 Task: Assign in the project AgileLounge the issue 'Upgrade the security features of a web application to improve data protection and secure communication between server and client' to the sprint 'Increment Planning Sprint'. Assign in the project AgileLounge the issue 'Create a new online platform for online music theory courses with advanced music notation and ear training features' to the sprint 'Increment Planning Sprint'. Assign in the project AgileLounge the issue 'Implement a new cloud-based talent acquisition system for a company with advanced recruitment tracking and candidate assessment features' to the sprint 'Increment Planning Sprint'. Assign in the project AgileLounge the issue 'Integrate a new chat support feature into an existing mobile application to enhance customer support and response time' to the sprint 'Increment Planning Sprint'
Action: Mouse moved to (875, 501)
Screenshot: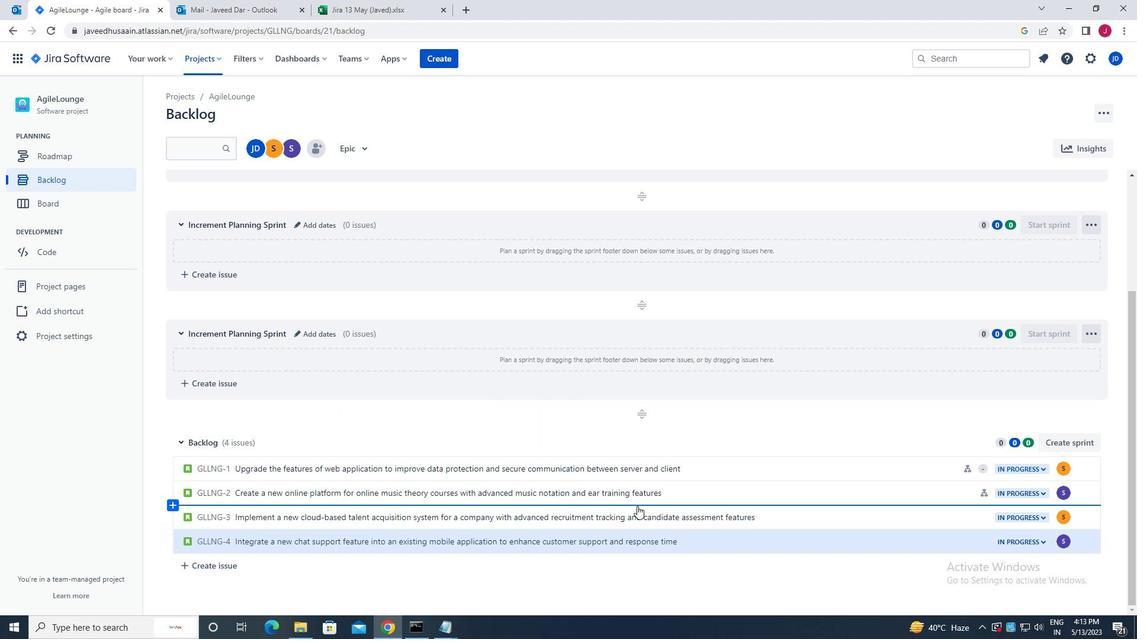 
Action: Mouse scrolled (875, 501) with delta (0, 0)
Screenshot: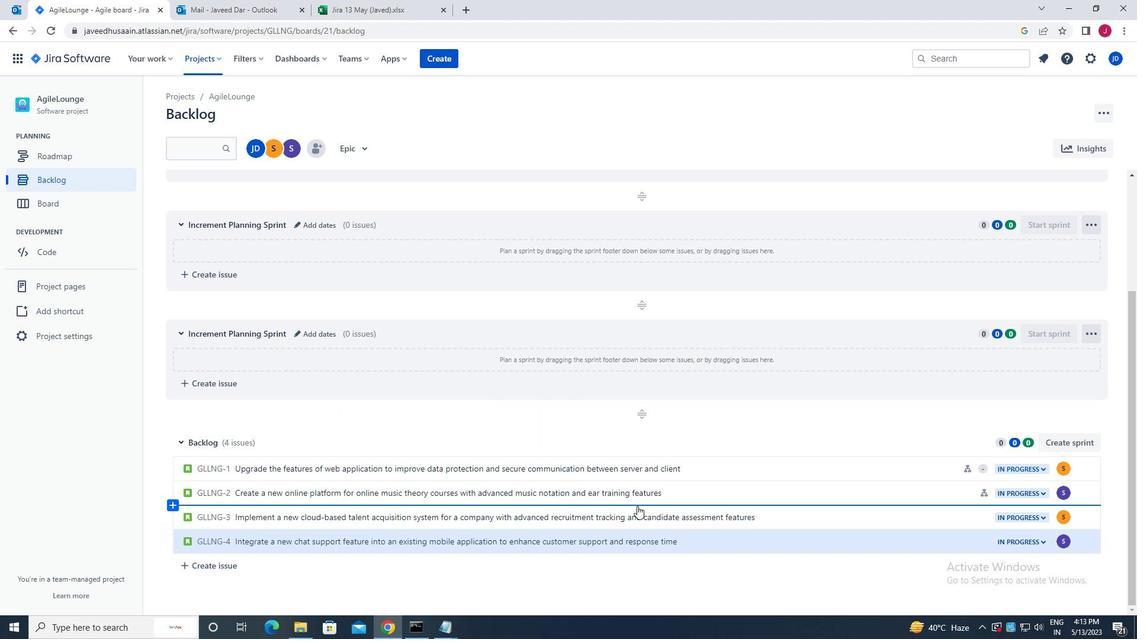 
Action: Mouse moved to (919, 487)
Screenshot: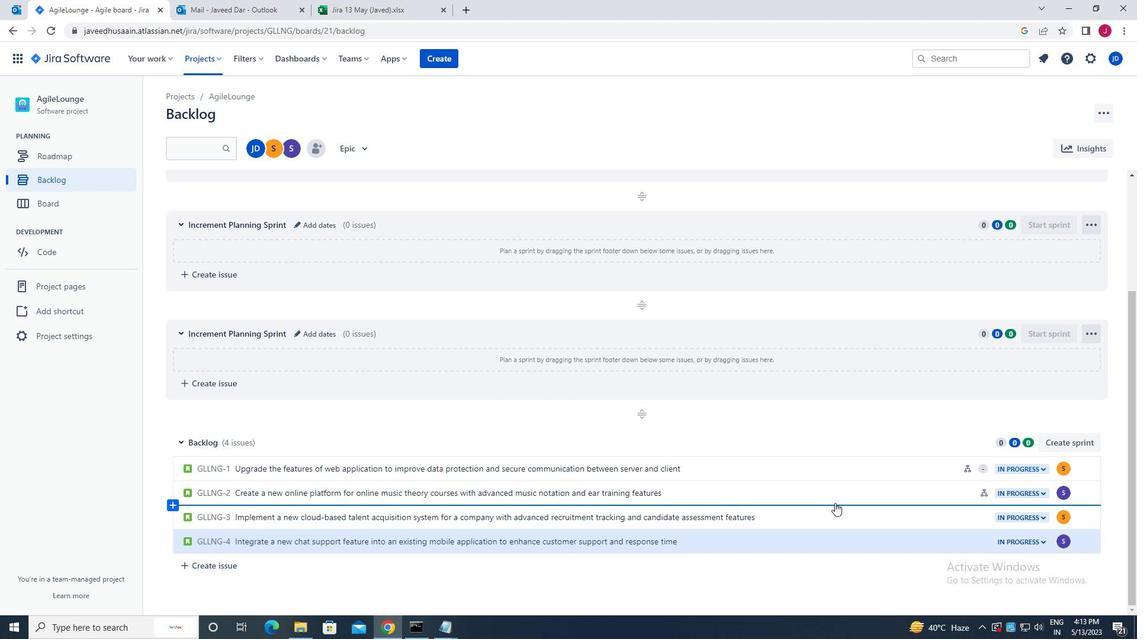 
Action: Mouse scrolled (919, 486) with delta (0, 0)
Screenshot: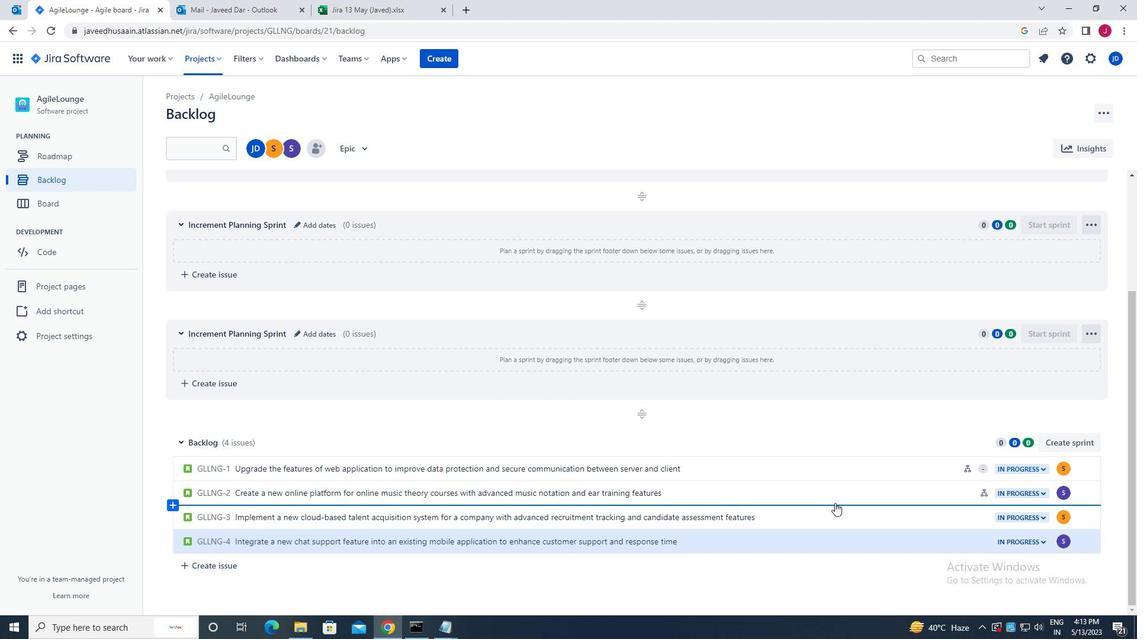 
Action: Mouse moved to (1087, 467)
Screenshot: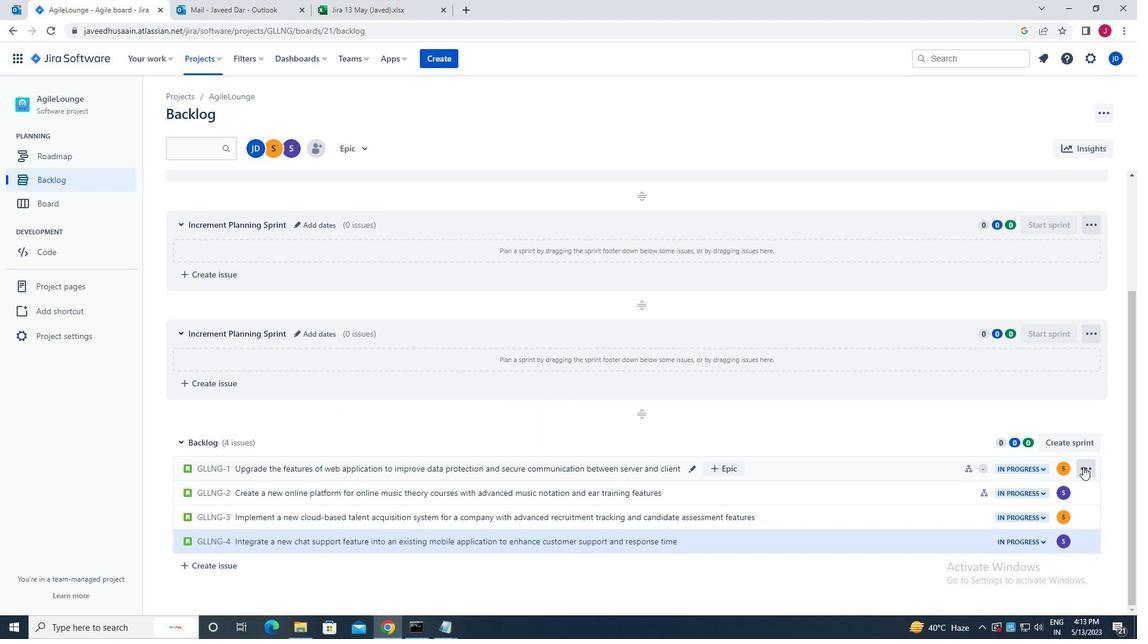 
Action: Mouse pressed left at (1087, 467)
Screenshot: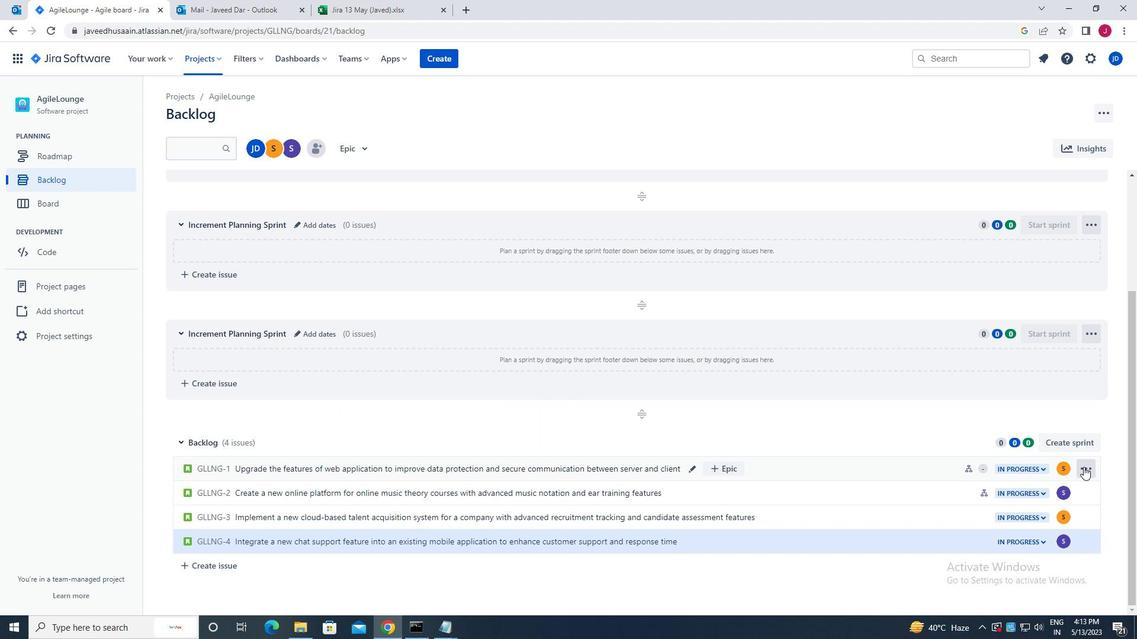 
Action: Mouse moved to (1063, 366)
Screenshot: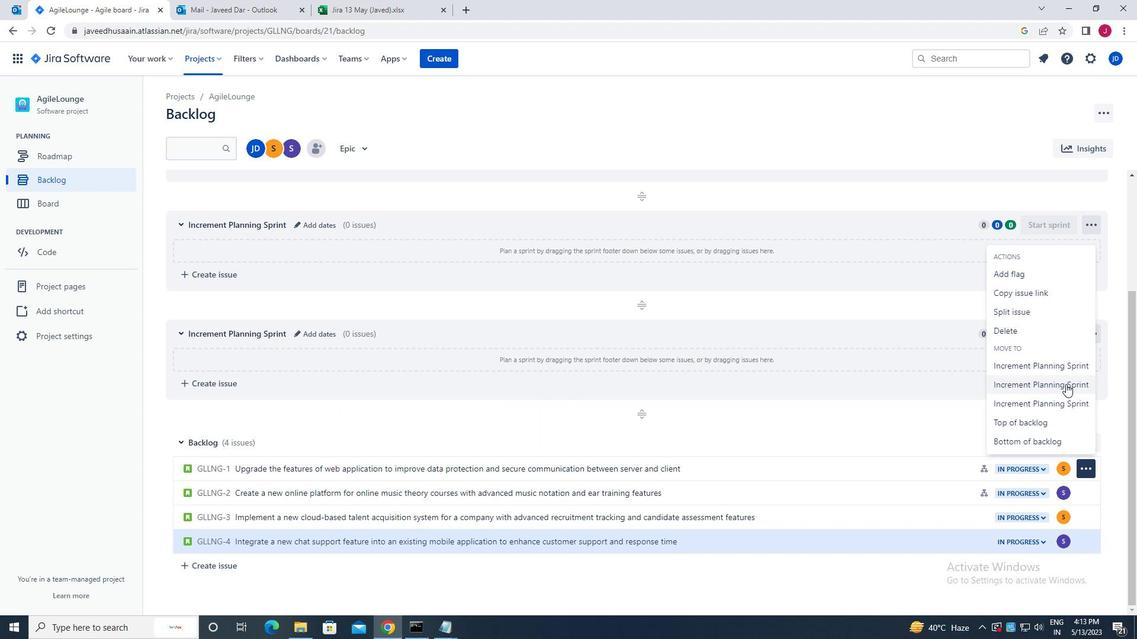 
Action: Mouse pressed left at (1063, 366)
Screenshot: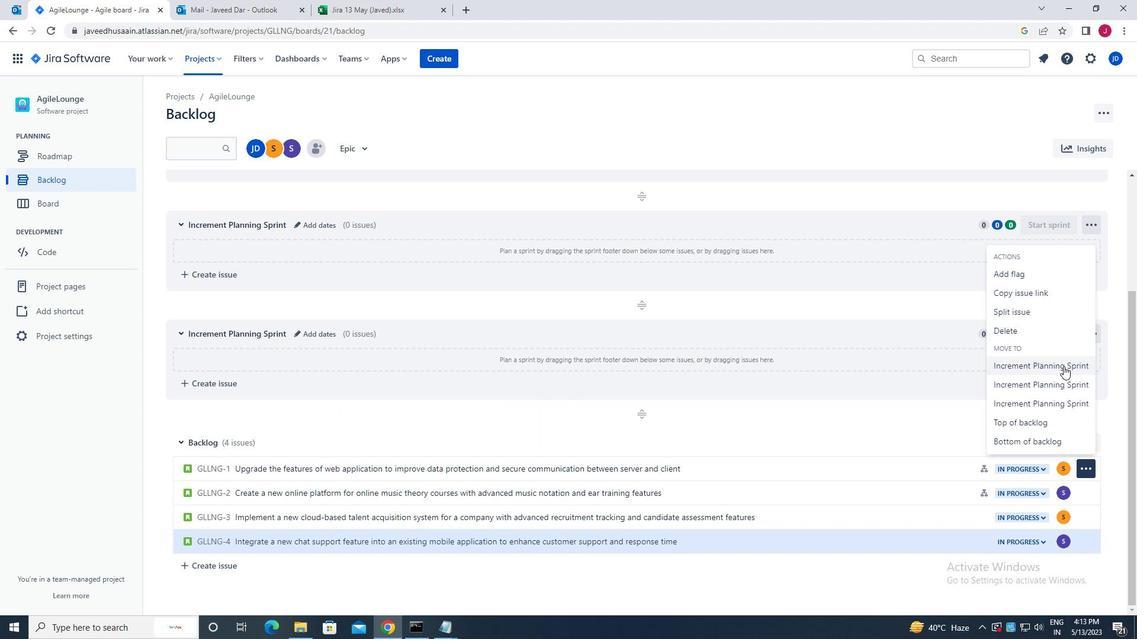 
Action: Mouse moved to (1091, 495)
Screenshot: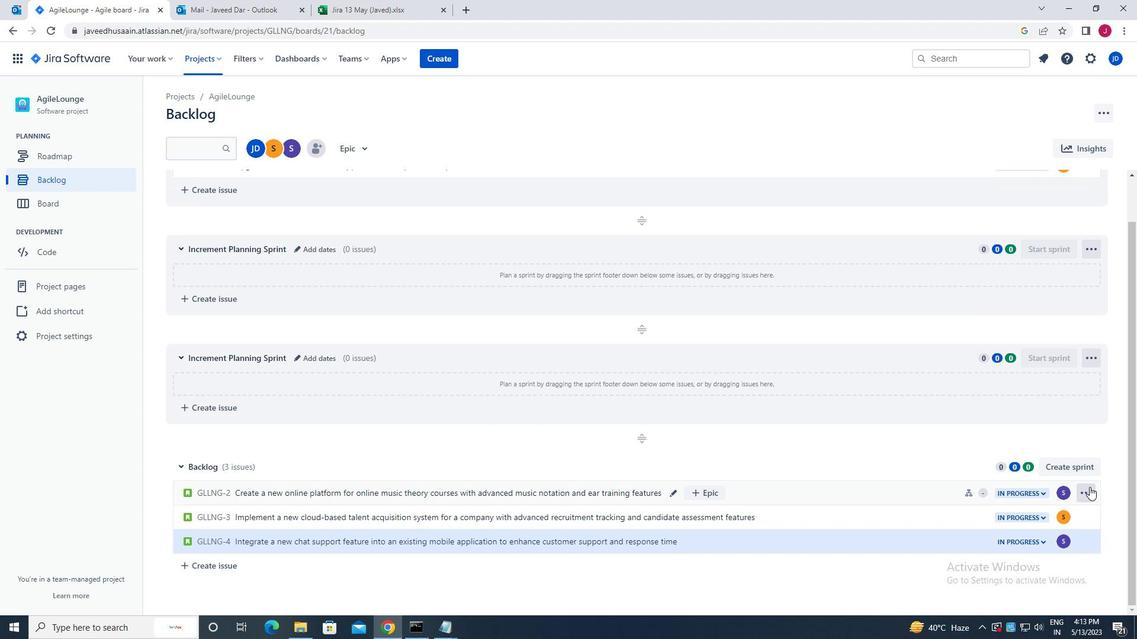 
Action: Mouse pressed left at (1091, 495)
Screenshot: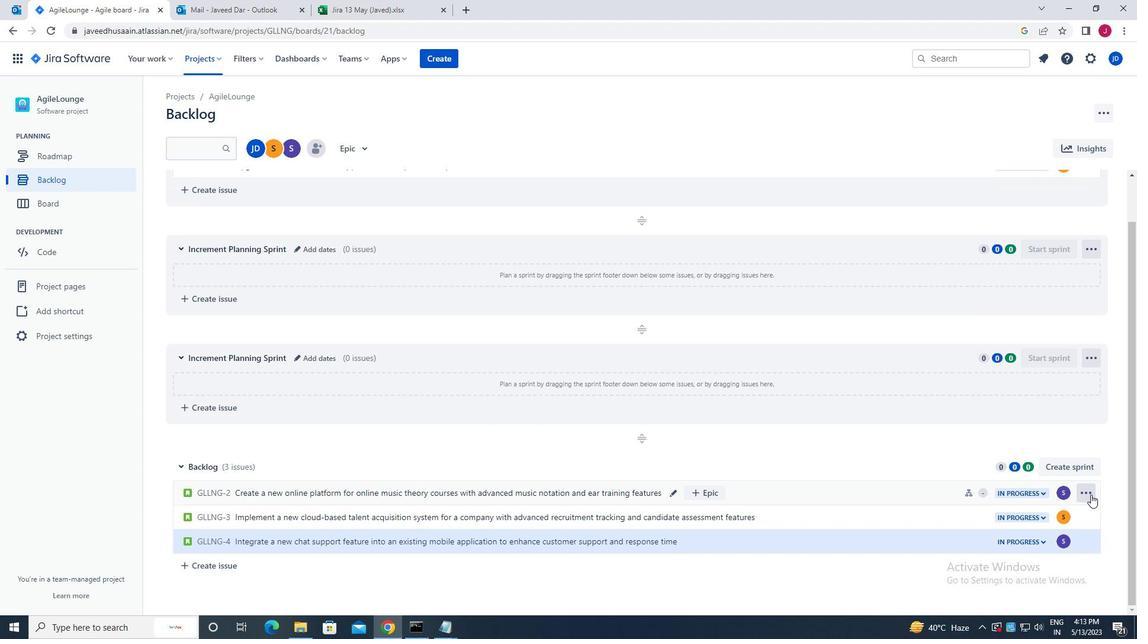
Action: Mouse moved to (1066, 409)
Screenshot: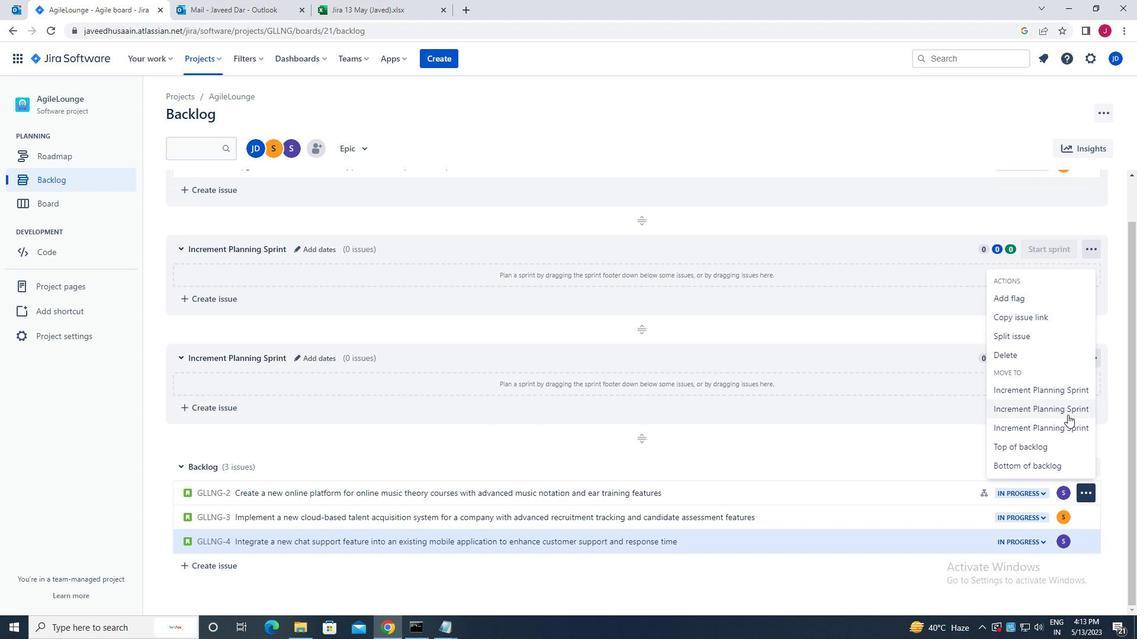 
Action: Mouse pressed left at (1066, 409)
Screenshot: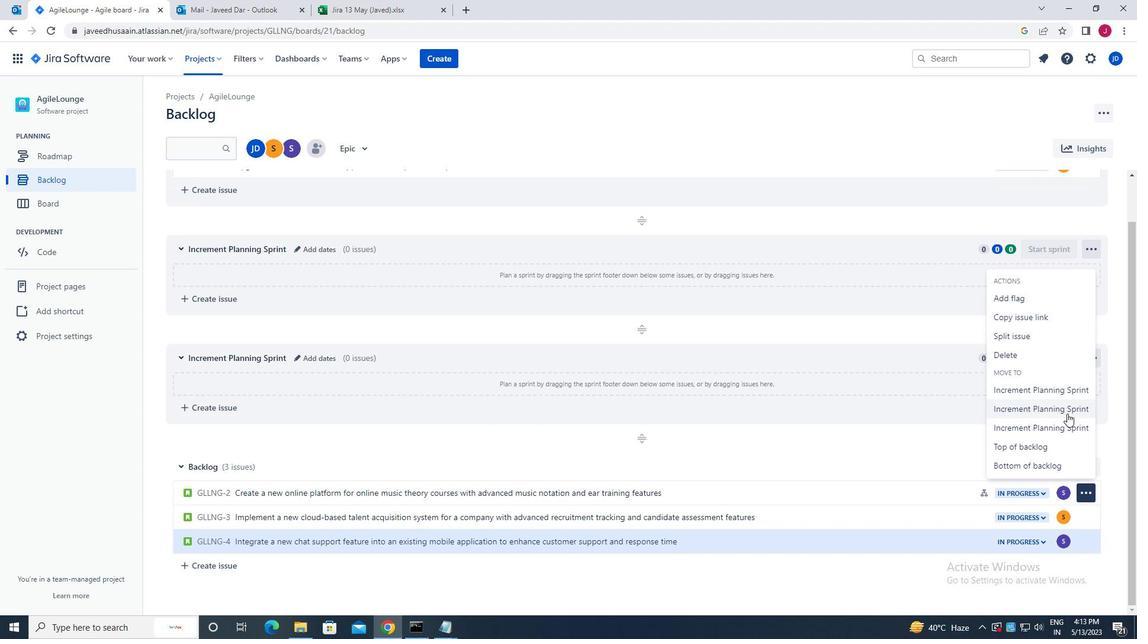 
Action: Mouse moved to (1086, 520)
Screenshot: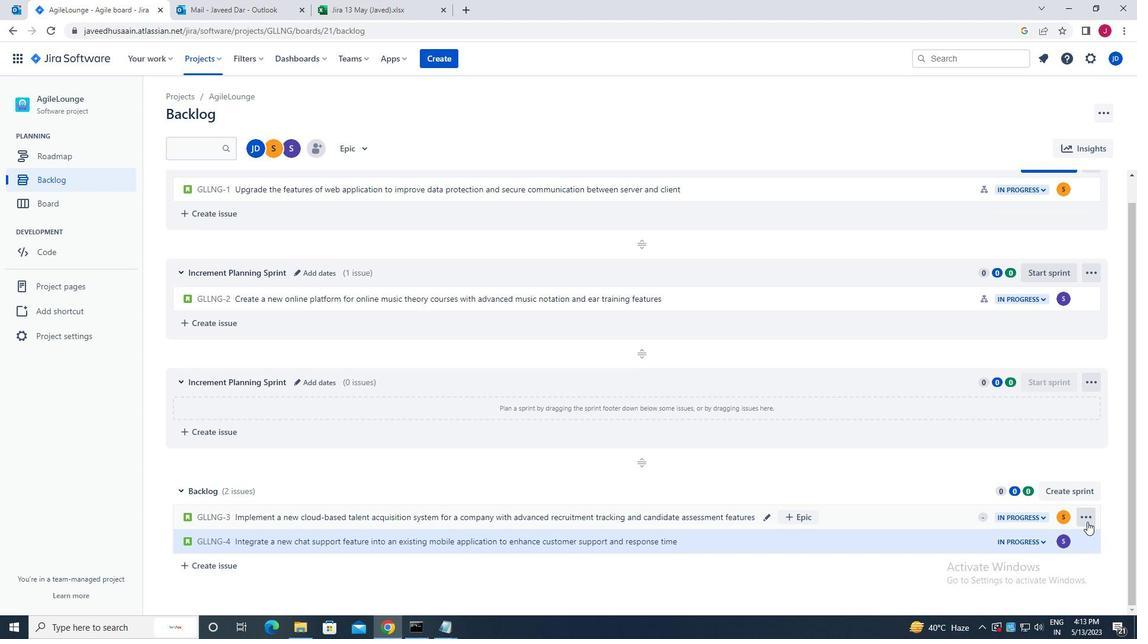 
Action: Mouse pressed left at (1086, 520)
Screenshot: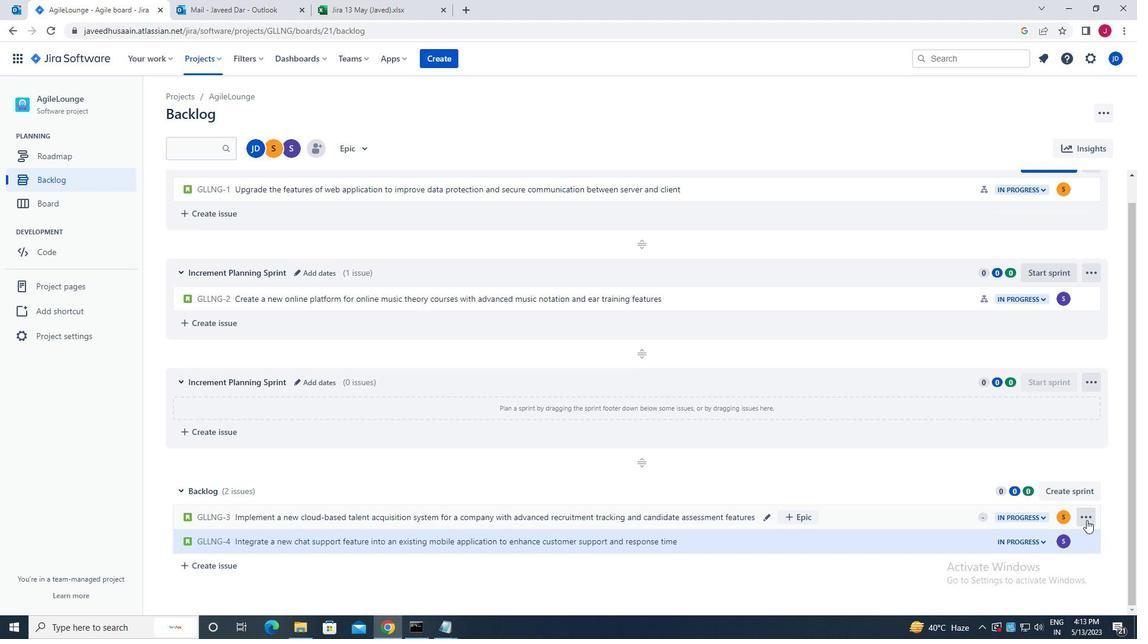 
Action: Mouse moved to (1075, 452)
Screenshot: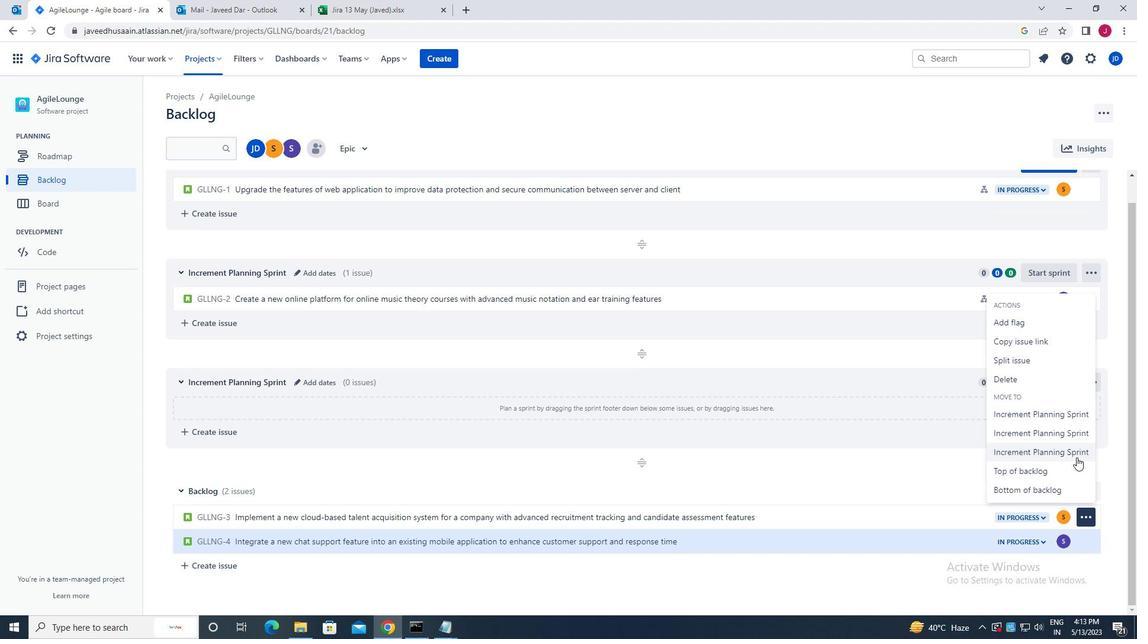 
Action: Mouse pressed left at (1075, 452)
Screenshot: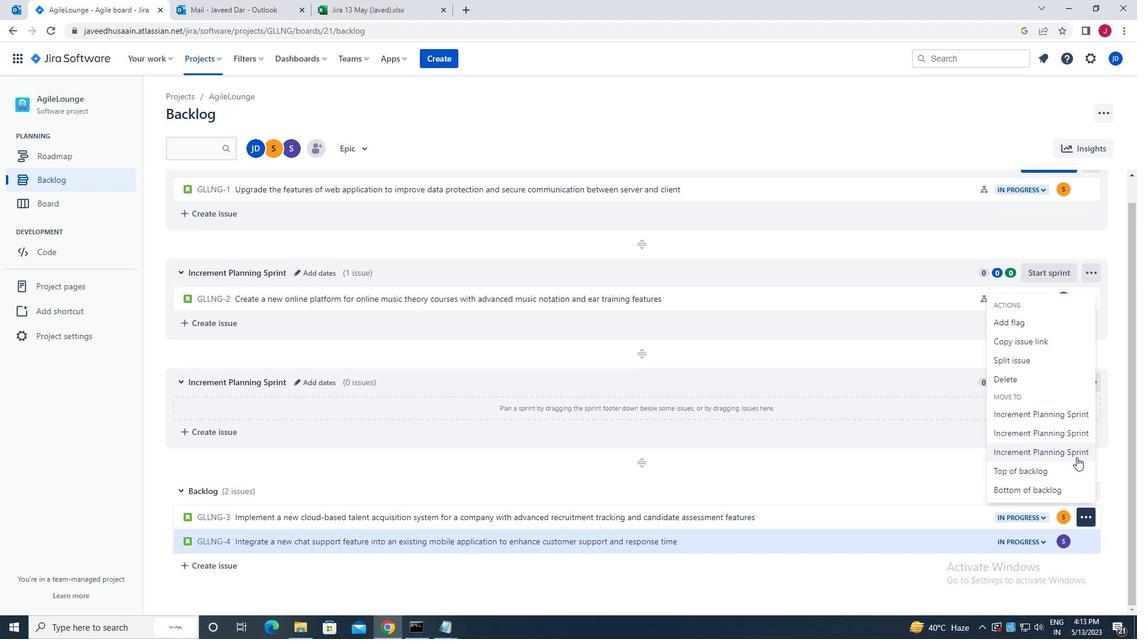 
Action: Mouse moved to (1088, 542)
Screenshot: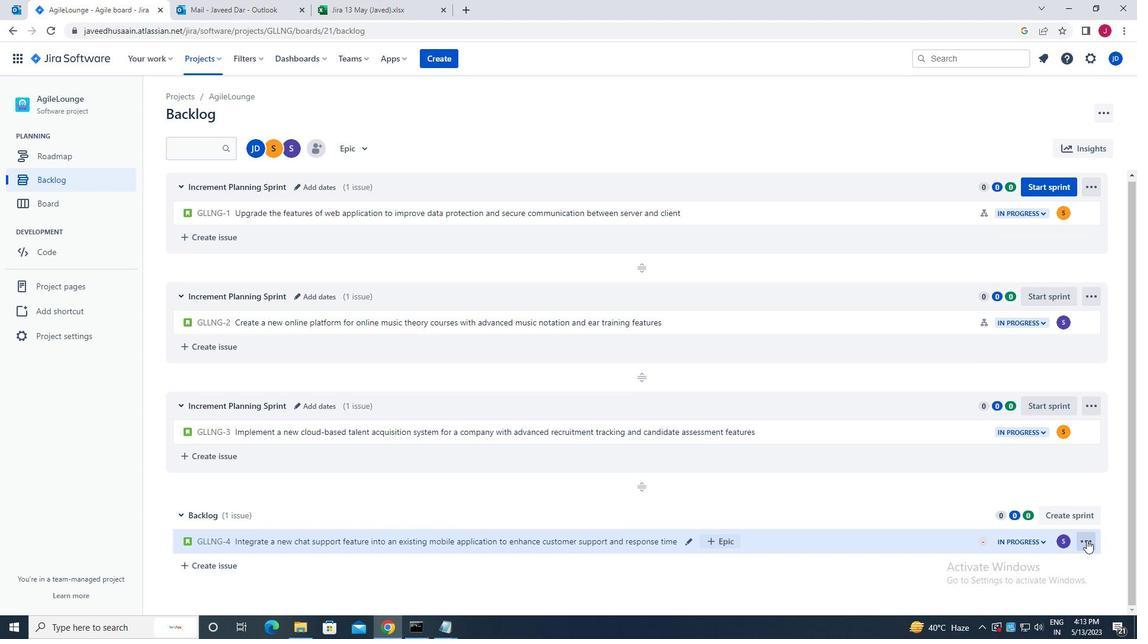 
Action: Mouse pressed left at (1088, 542)
Screenshot: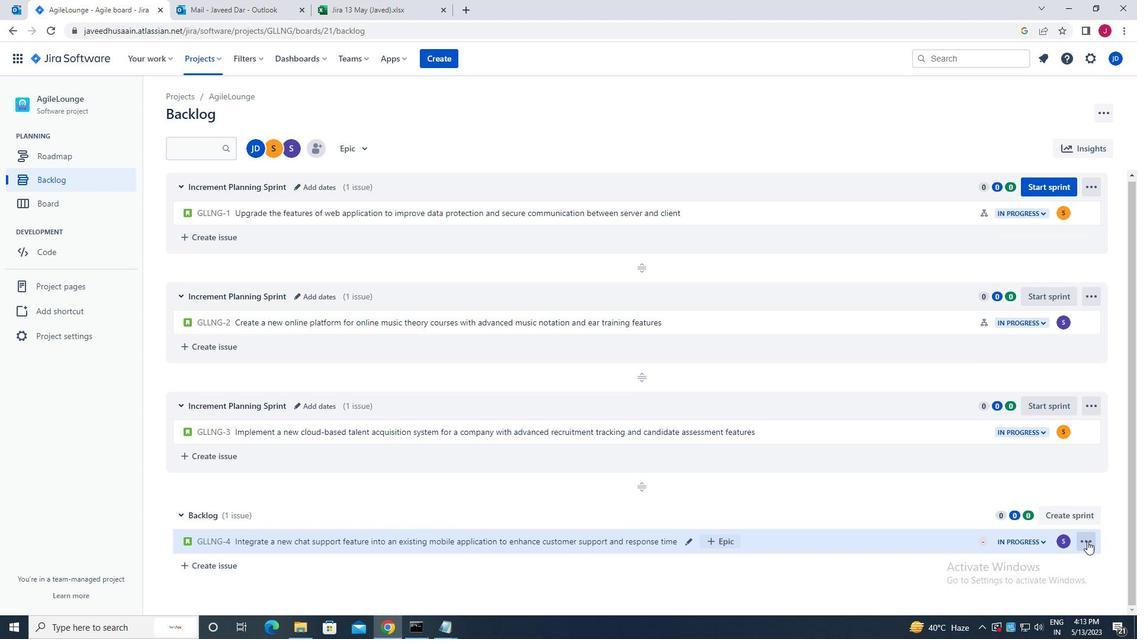 
Action: Mouse moved to (1075, 476)
Screenshot: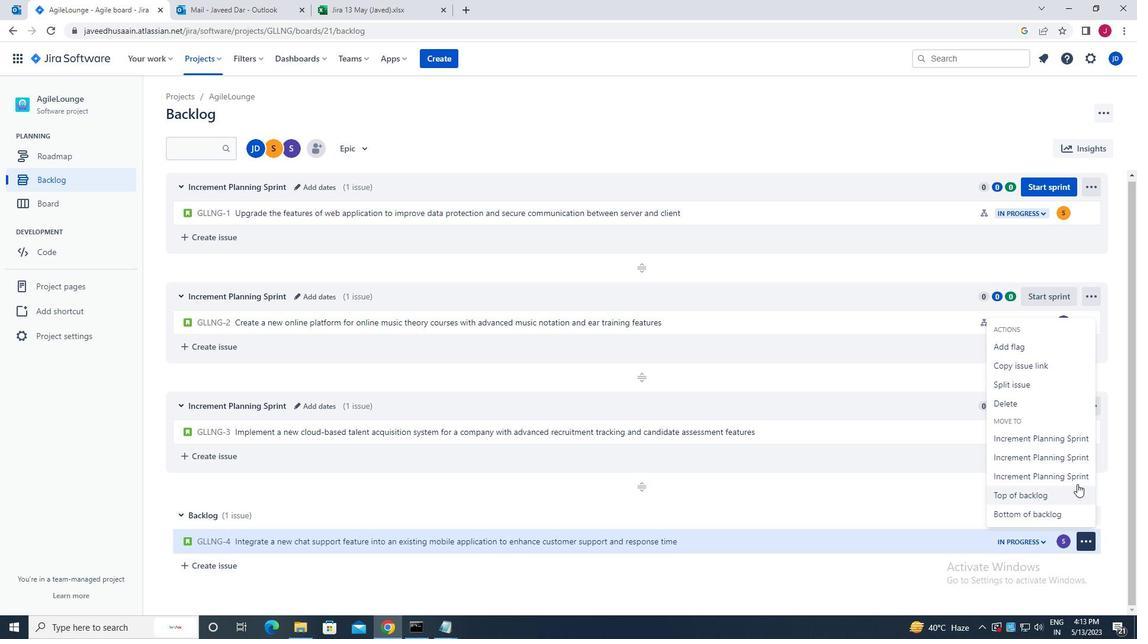 
Action: Mouse pressed left at (1075, 476)
Screenshot: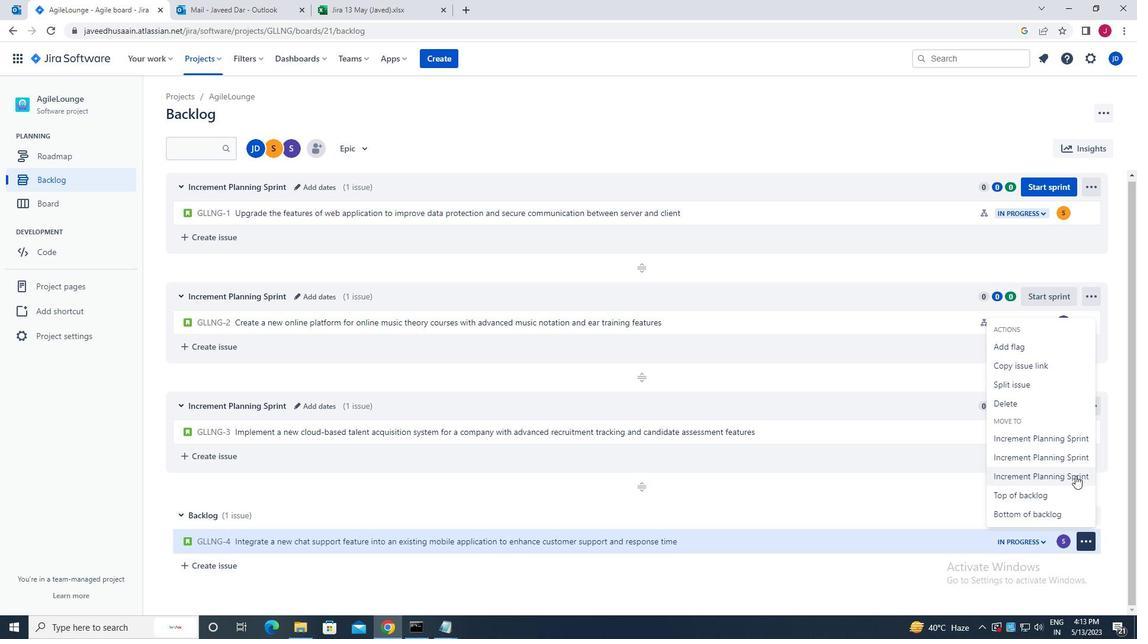 
Action: Mouse moved to (912, 451)
Screenshot: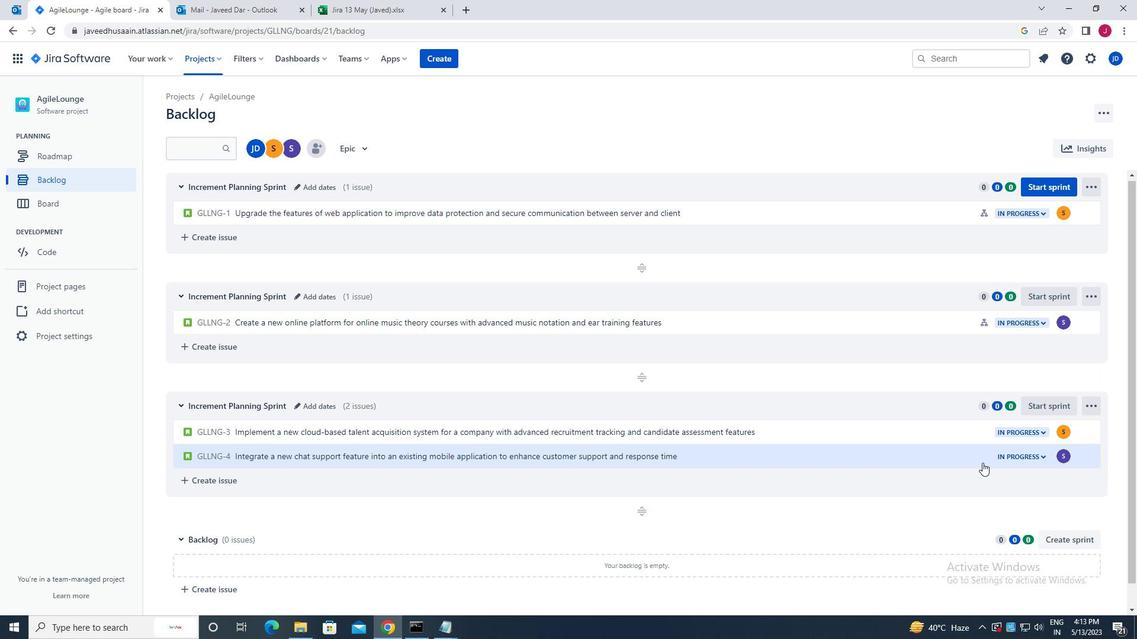 
